 Task: Create a due date automation trigger when advanced on, on the tuesday of the week before a card is due add fields with custom field "Resume" set to a date between 1 and 7 working days ago at 11:00 AM.
Action: Mouse moved to (978, 77)
Screenshot: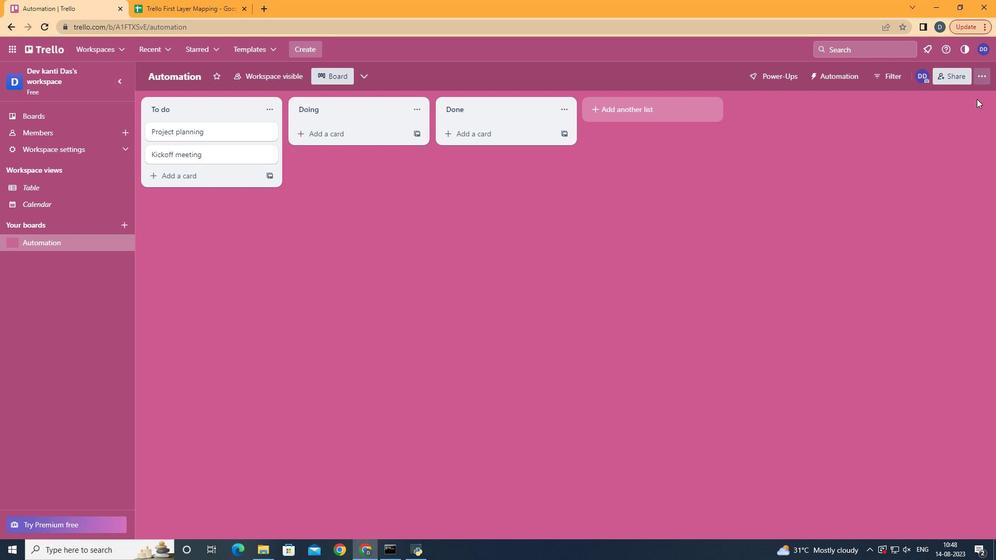 
Action: Mouse pressed left at (978, 77)
Screenshot: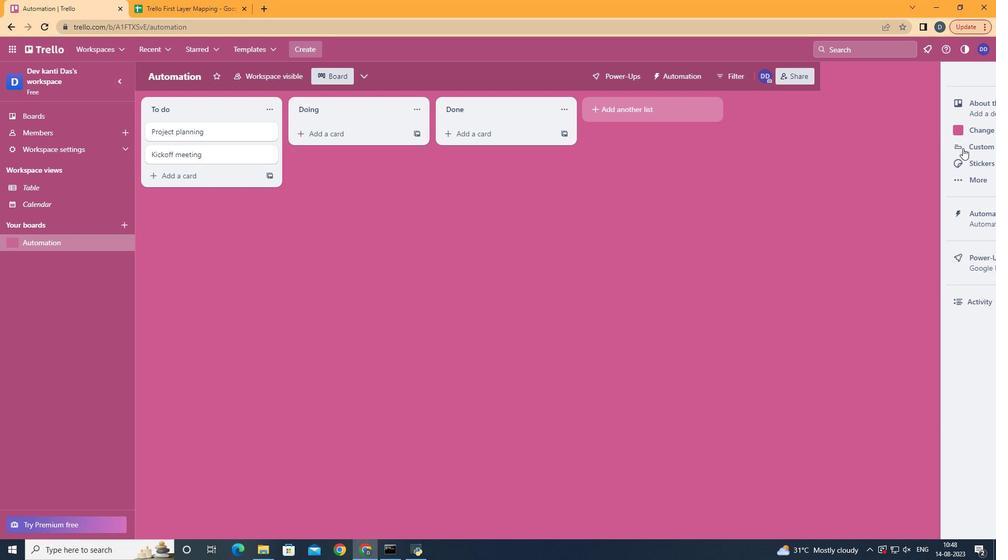 
Action: Mouse moved to (924, 216)
Screenshot: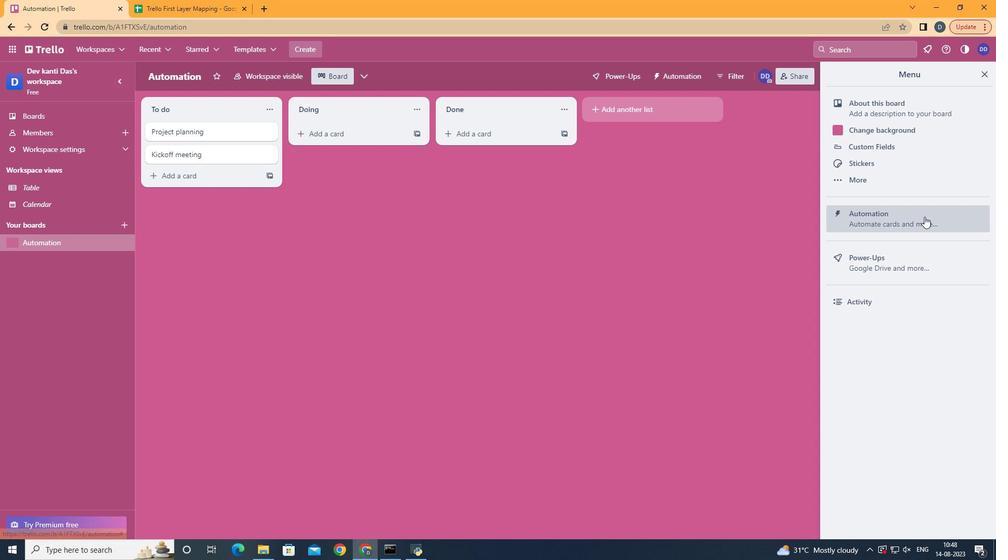
Action: Mouse pressed left at (924, 216)
Screenshot: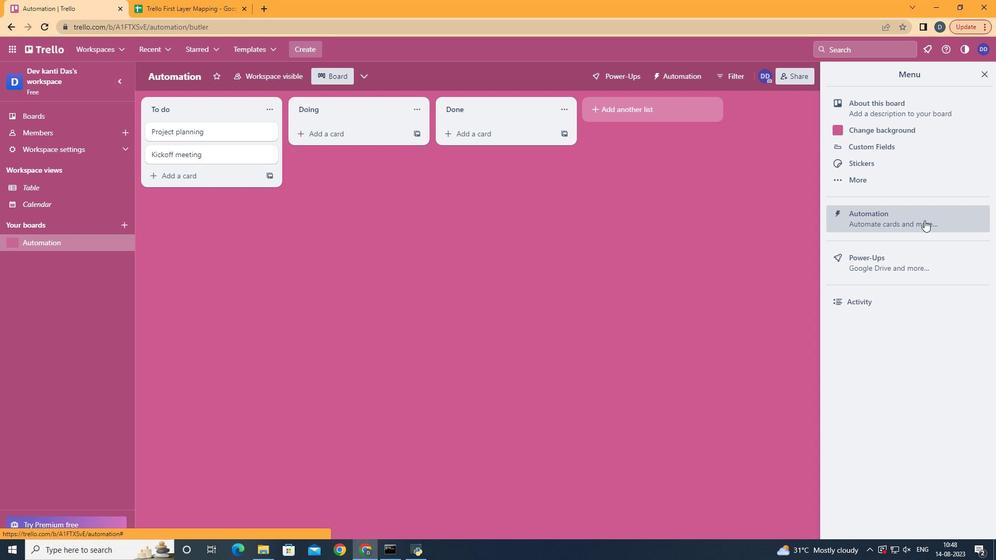 
Action: Mouse moved to (172, 211)
Screenshot: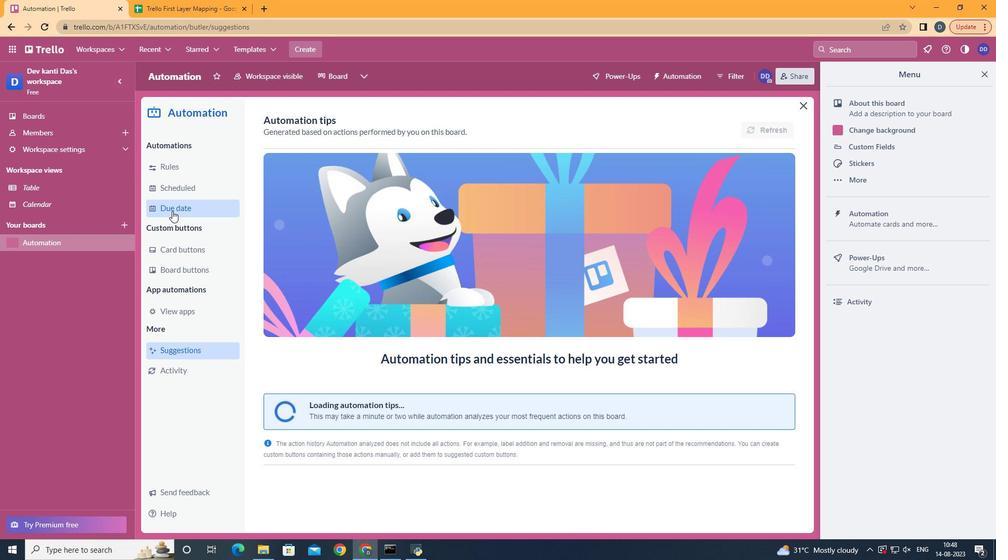 
Action: Mouse pressed left at (172, 211)
Screenshot: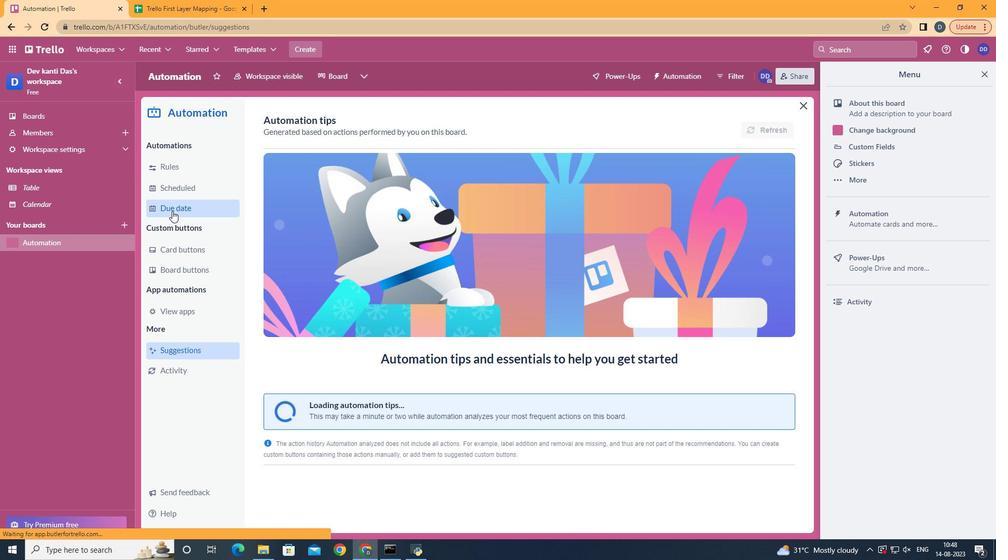 
Action: Mouse moved to (727, 125)
Screenshot: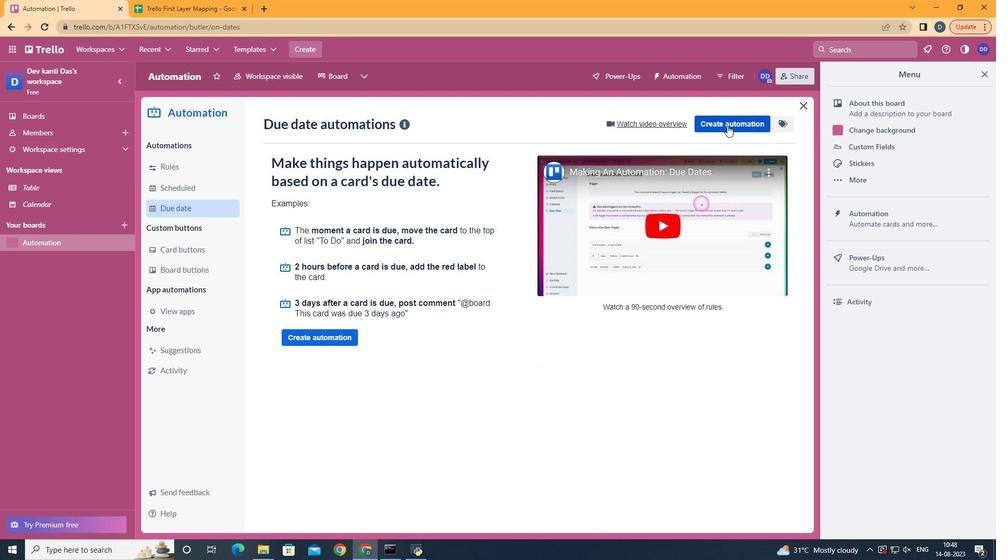 
Action: Mouse pressed left at (727, 125)
Screenshot: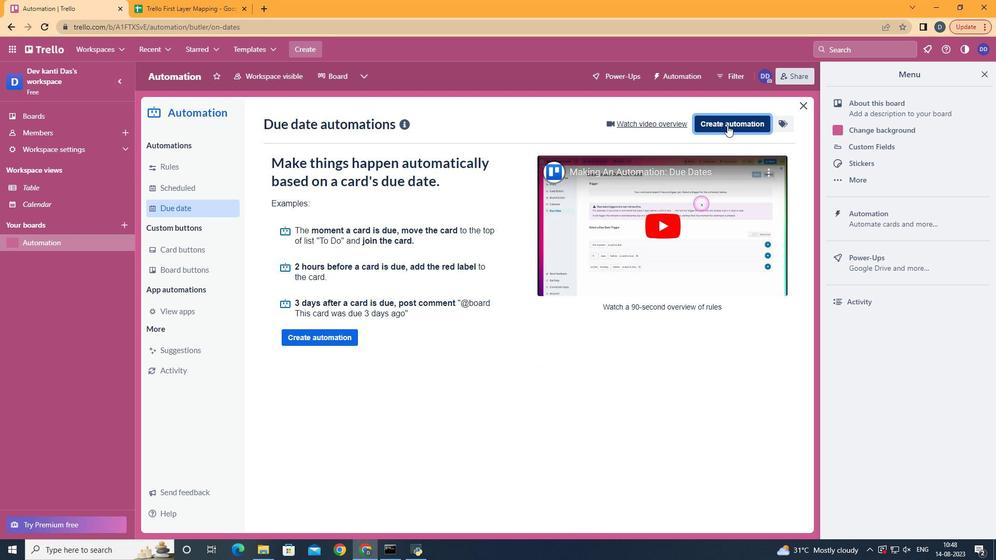 
Action: Mouse moved to (580, 221)
Screenshot: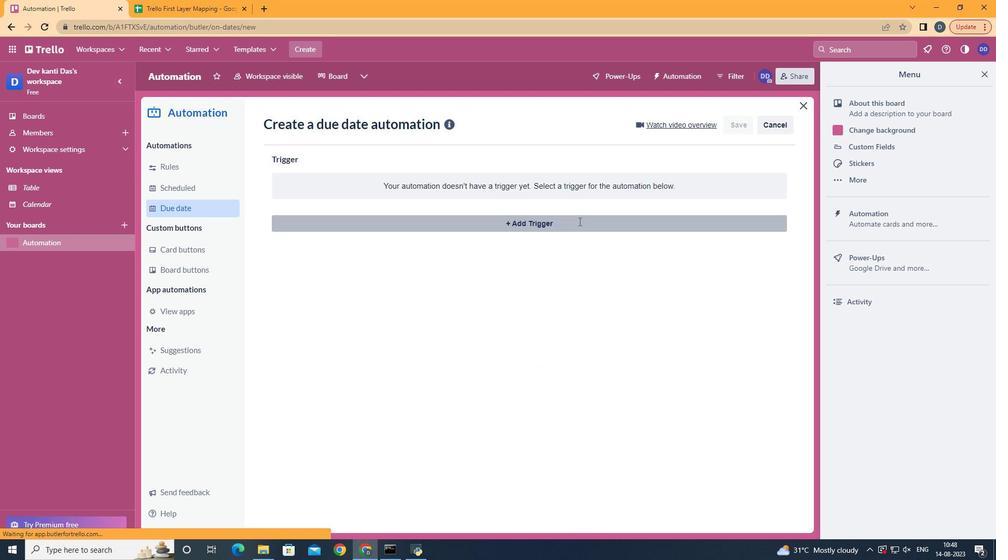 
Action: Mouse pressed left at (580, 221)
Screenshot: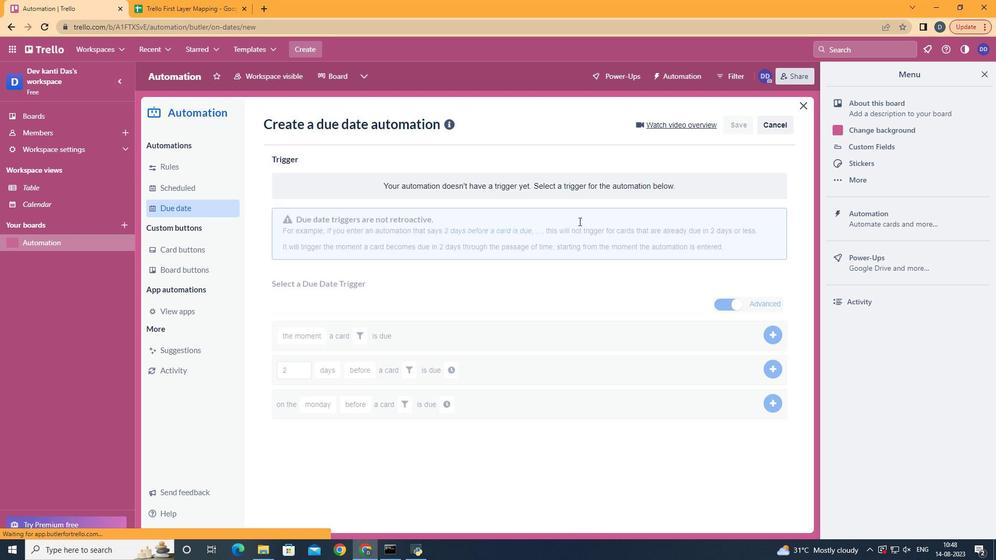 
Action: Mouse moved to (326, 289)
Screenshot: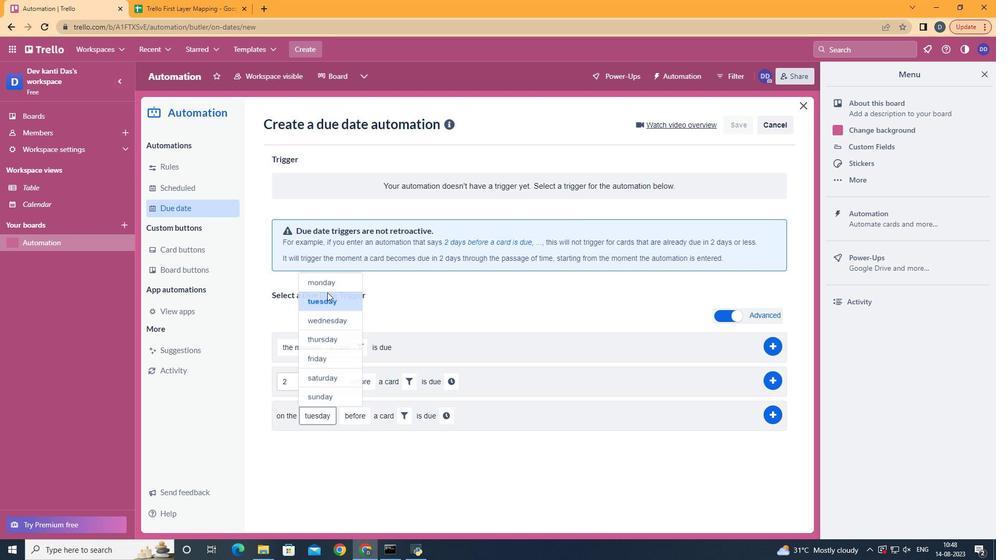 
Action: Mouse pressed left at (326, 289)
Screenshot: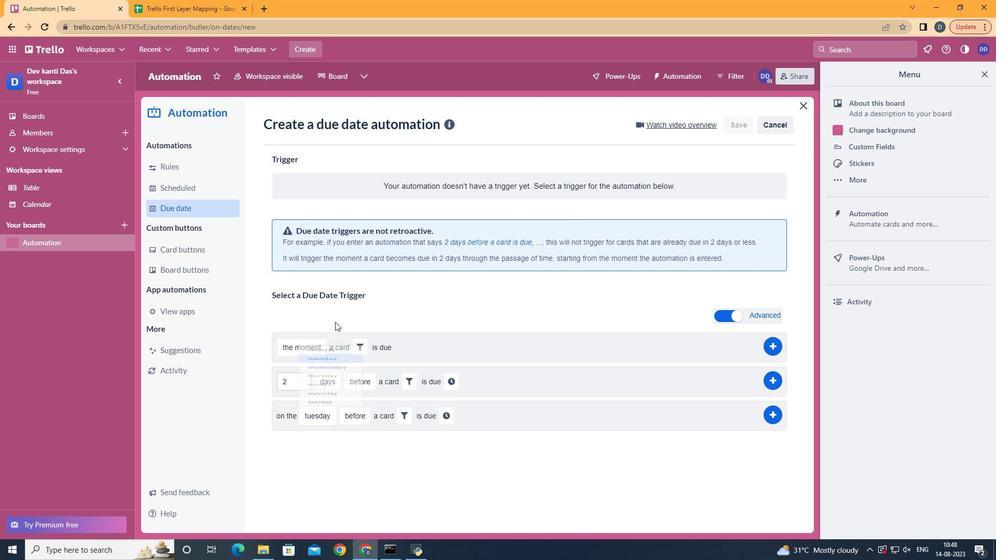 
Action: Mouse moved to (365, 498)
Screenshot: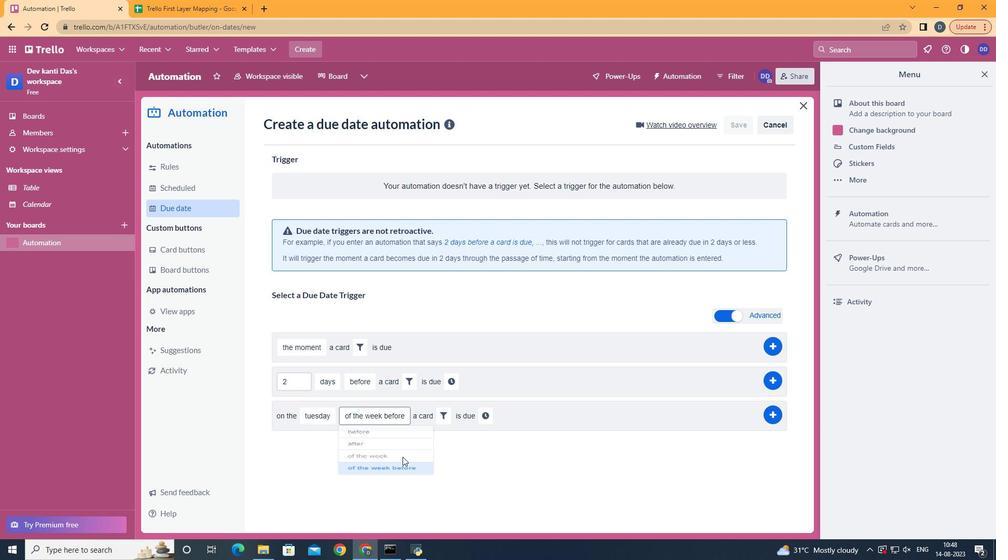 
Action: Mouse pressed left at (365, 498)
Screenshot: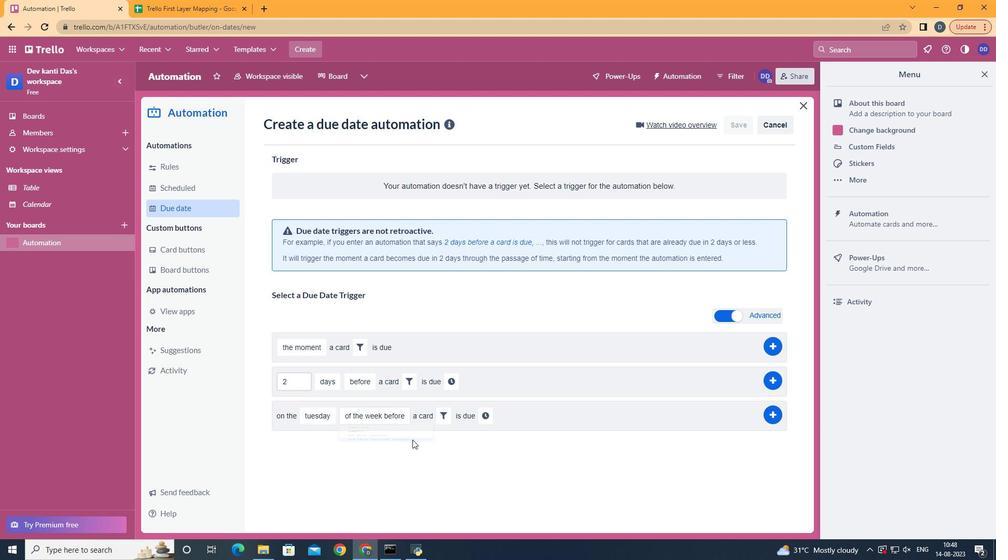 
Action: Mouse moved to (444, 413)
Screenshot: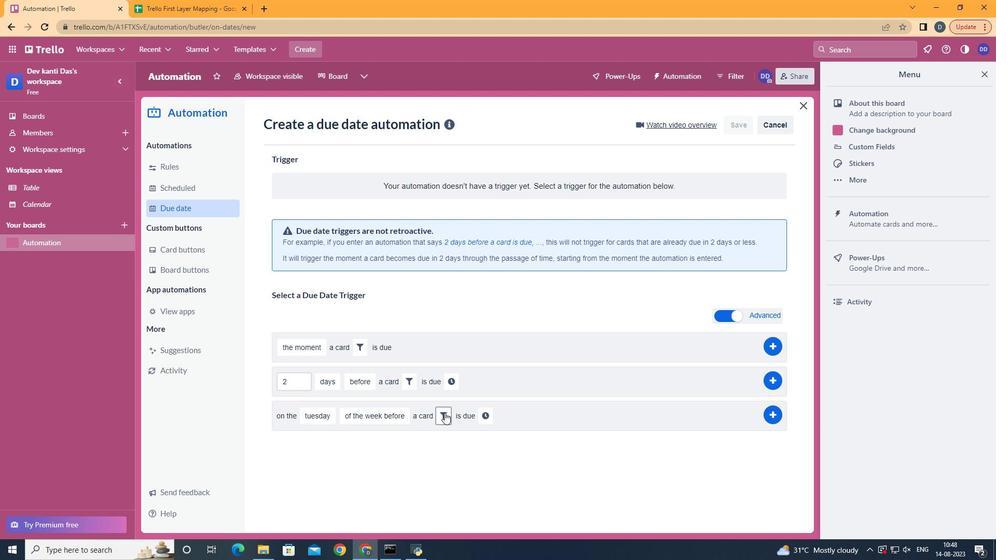 
Action: Mouse pressed left at (444, 413)
Screenshot: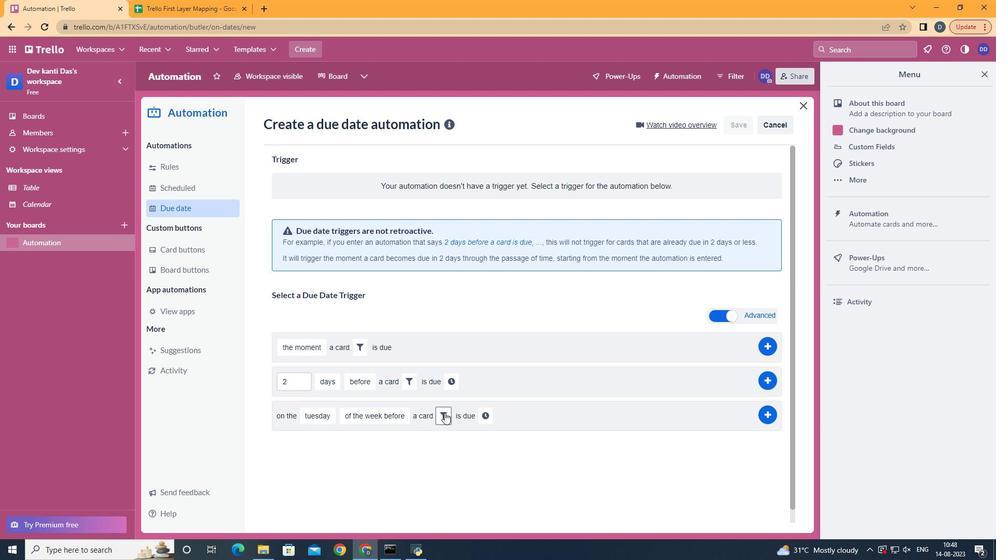 
Action: Mouse moved to (610, 453)
Screenshot: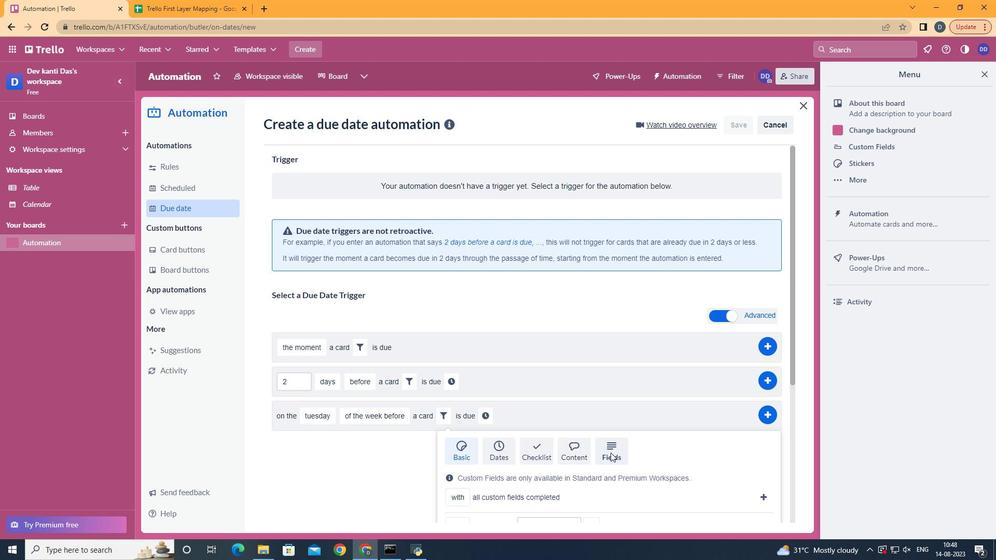 
Action: Mouse pressed left at (610, 453)
Screenshot: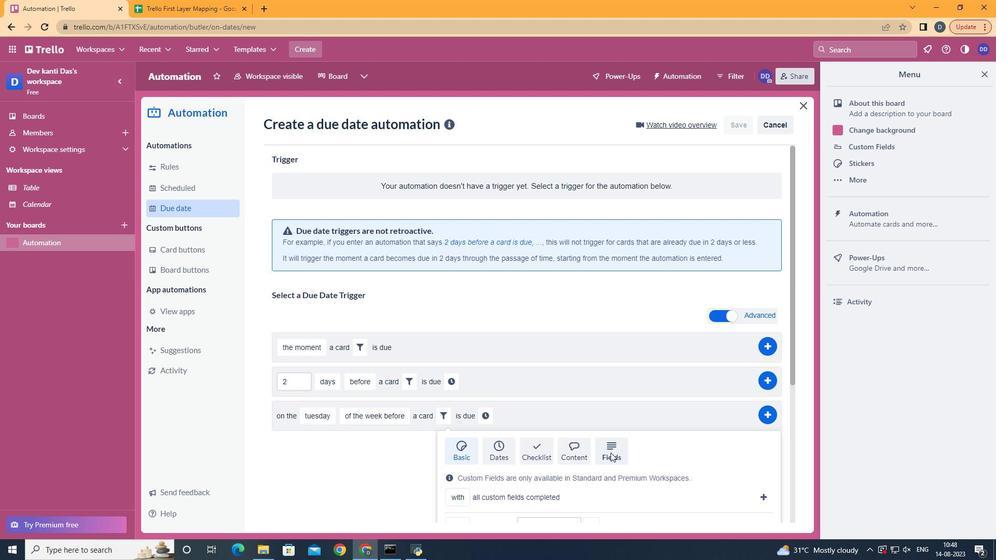 
Action: Mouse scrolled (610, 452) with delta (0, 0)
Screenshot: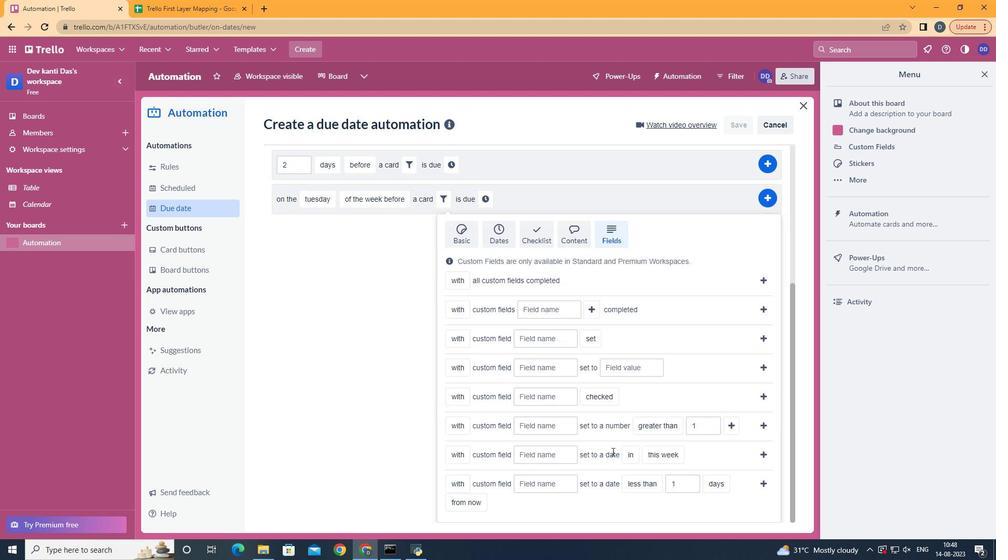 
Action: Mouse scrolled (610, 452) with delta (0, 0)
Screenshot: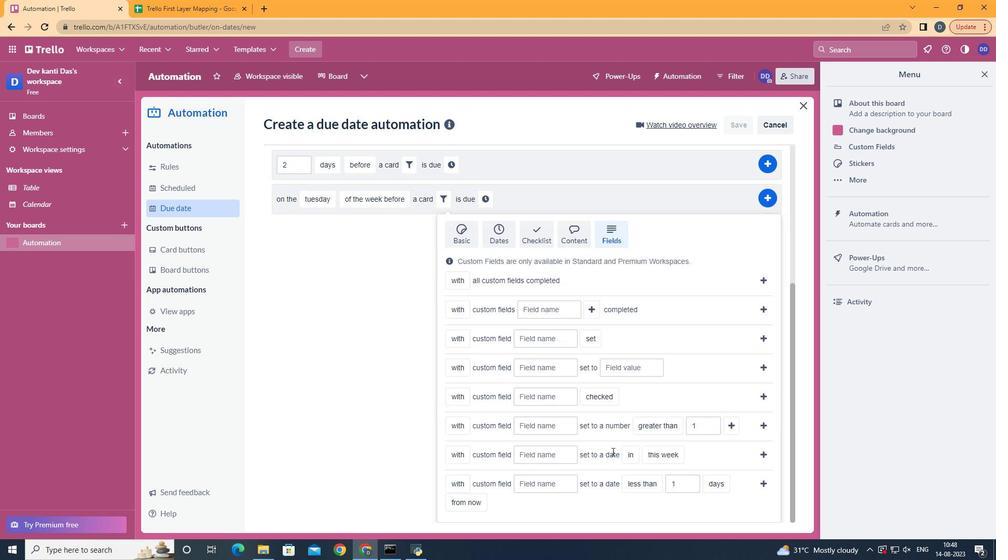 
Action: Mouse scrolled (610, 452) with delta (0, 0)
Screenshot: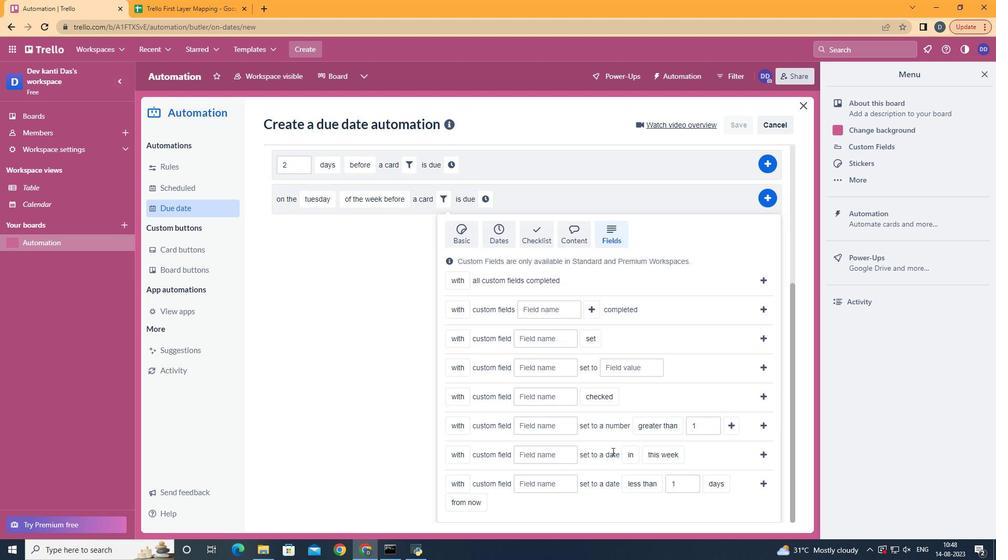 
Action: Mouse scrolled (610, 452) with delta (0, 0)
Screenshot: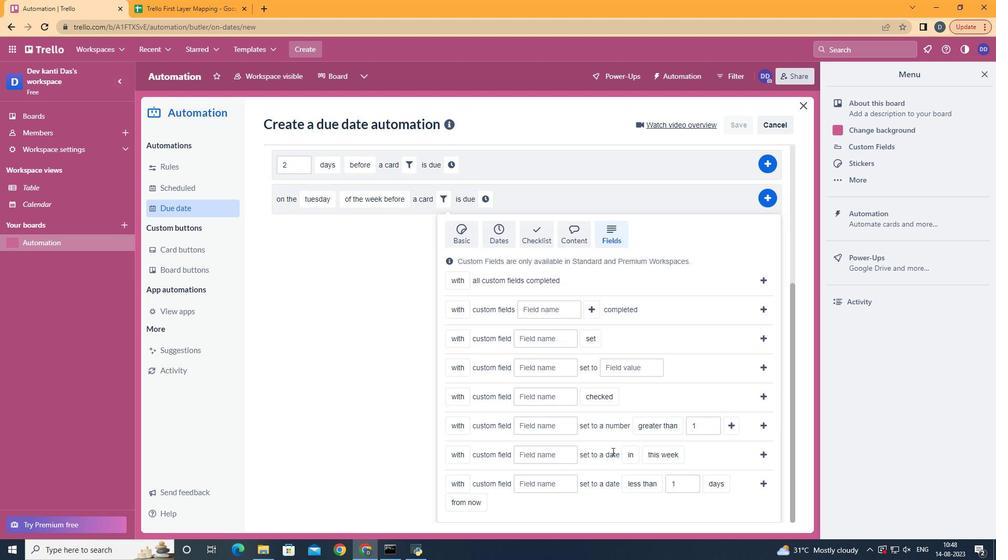 
Action: Mouse scrolled (610, 452) with delta (0, 0)
Screenshot: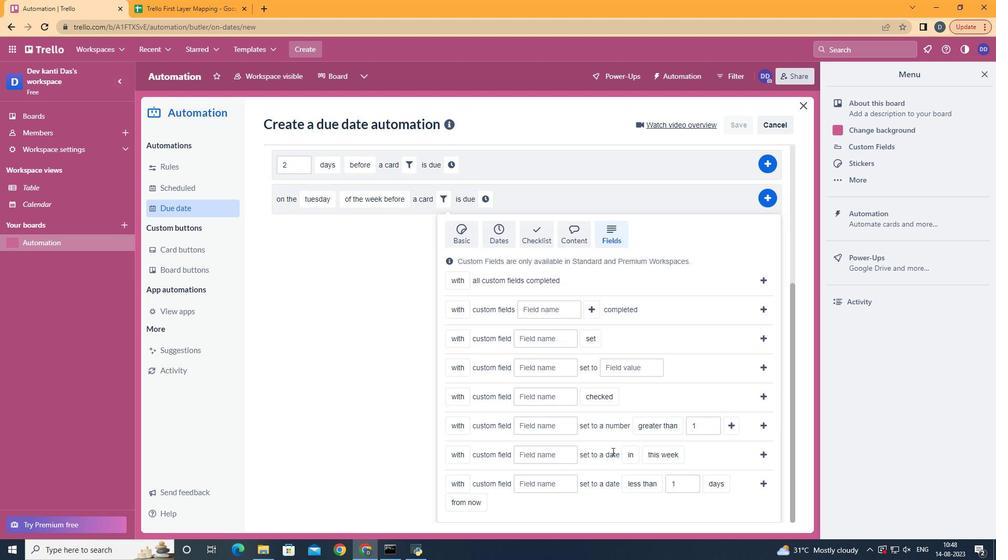 
Action: Mouse moved to (546, 483)
Screenshot: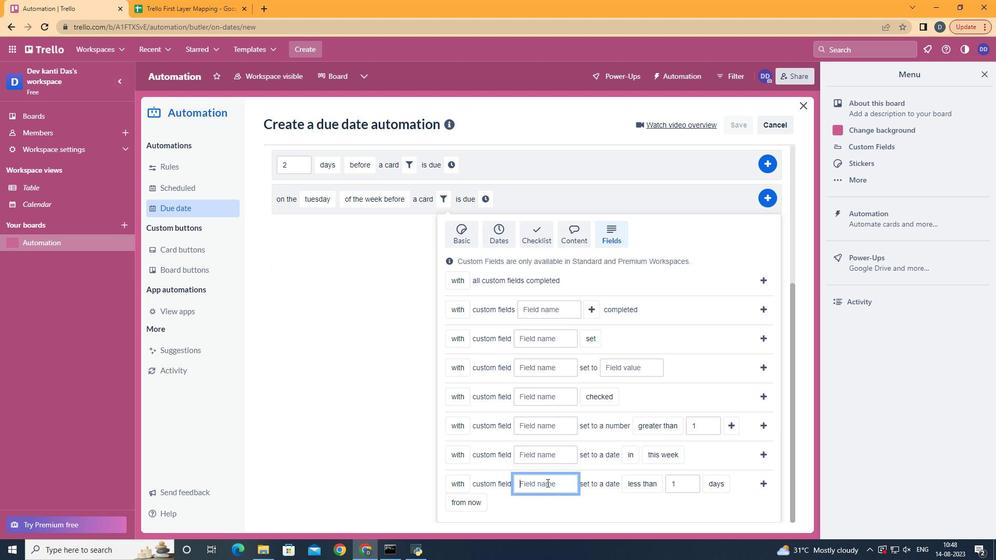 
Action: Mouse pressed left at (546, 483)
Screenshot: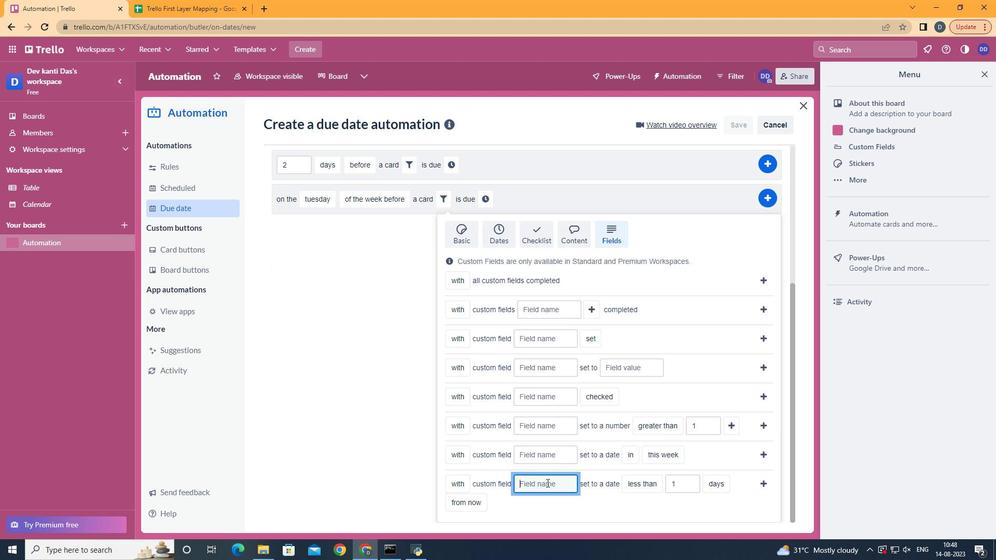 
Action: Key pressed <Key.shift>Resume
Screenshot: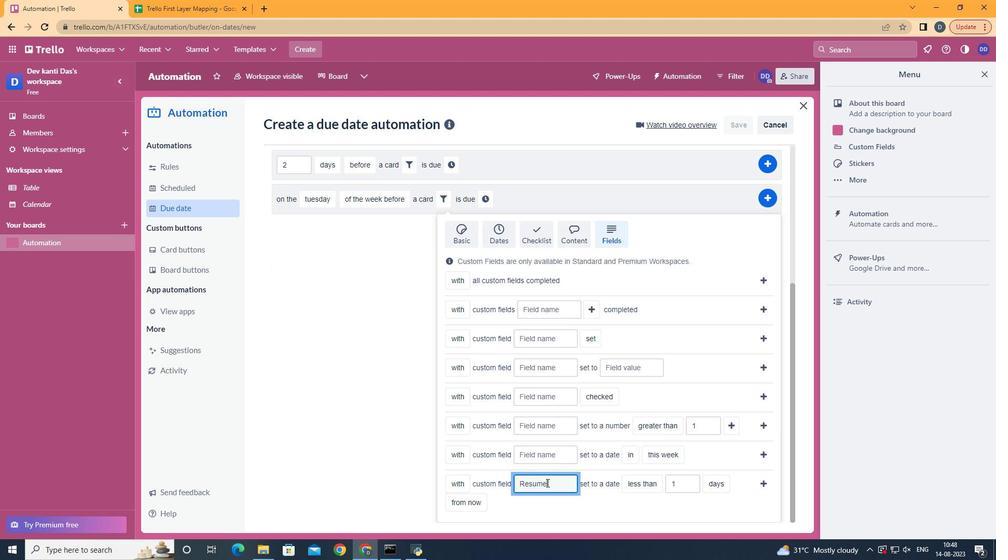 
Action: Mouse moved to (645, 469)
Screenshot: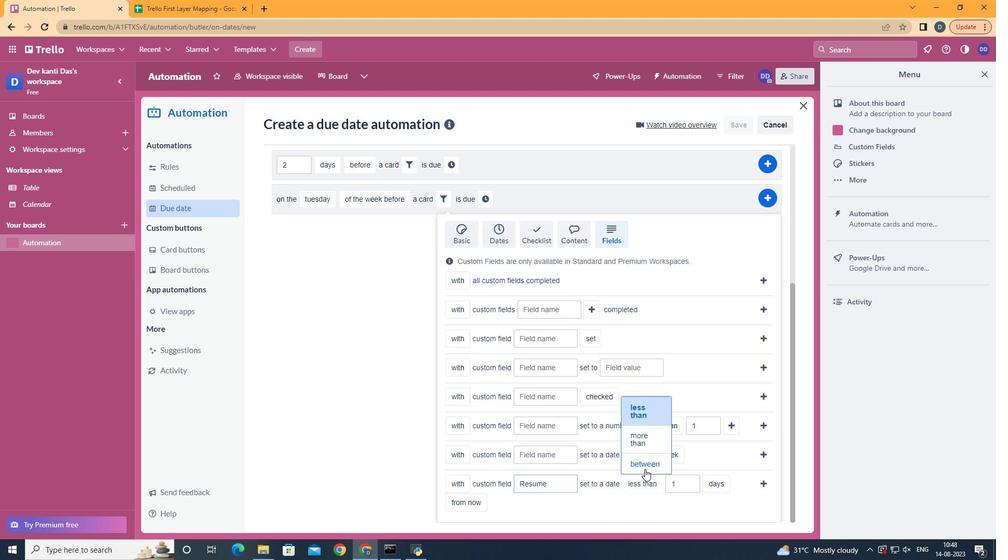 
Action: Mouse pressed left at (645, 469)
Screenshot: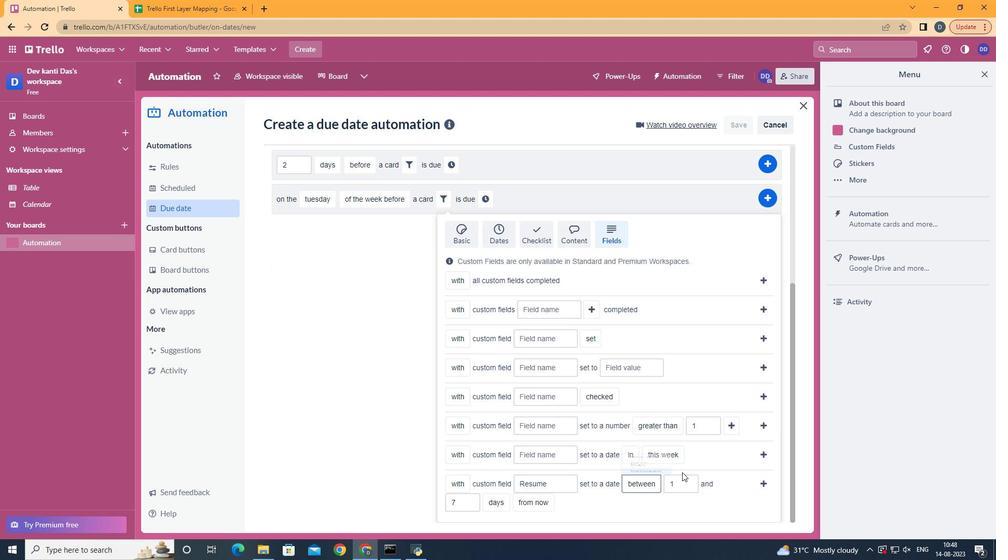
Action: Mouse moved to (505, 482)
Screenshot: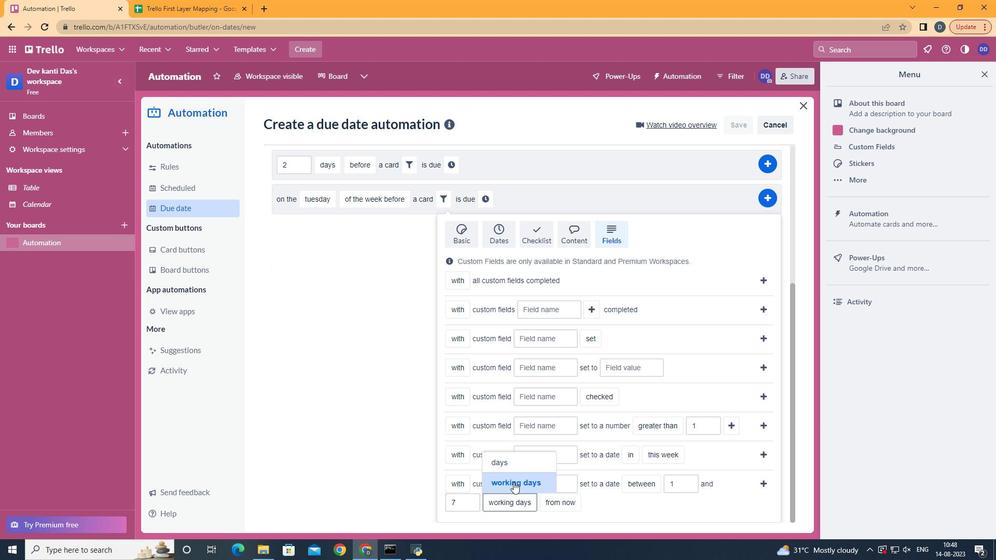 
Action: Mouse pressed left at (505, 482)
Screenshot: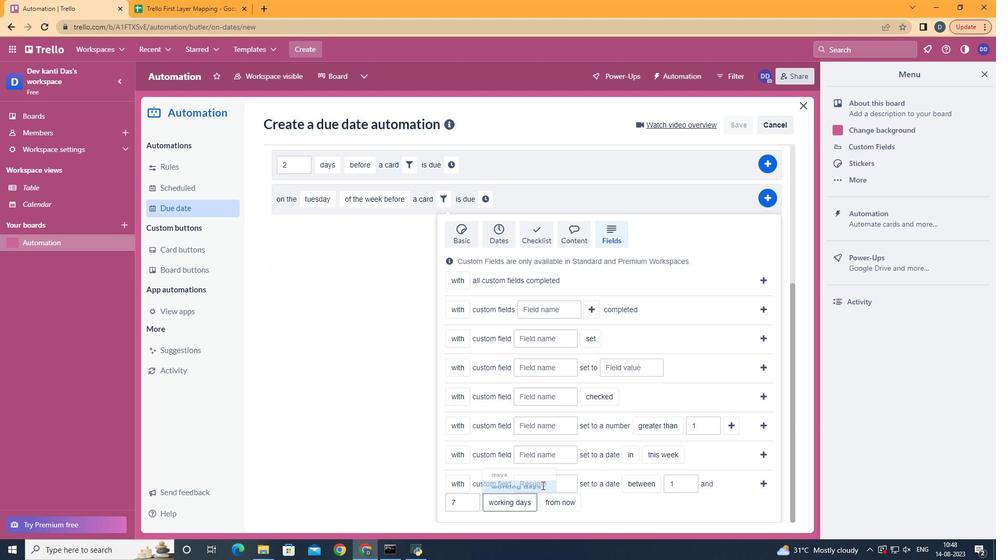
Action: Mouse moved to (570, 481)
Screenshot: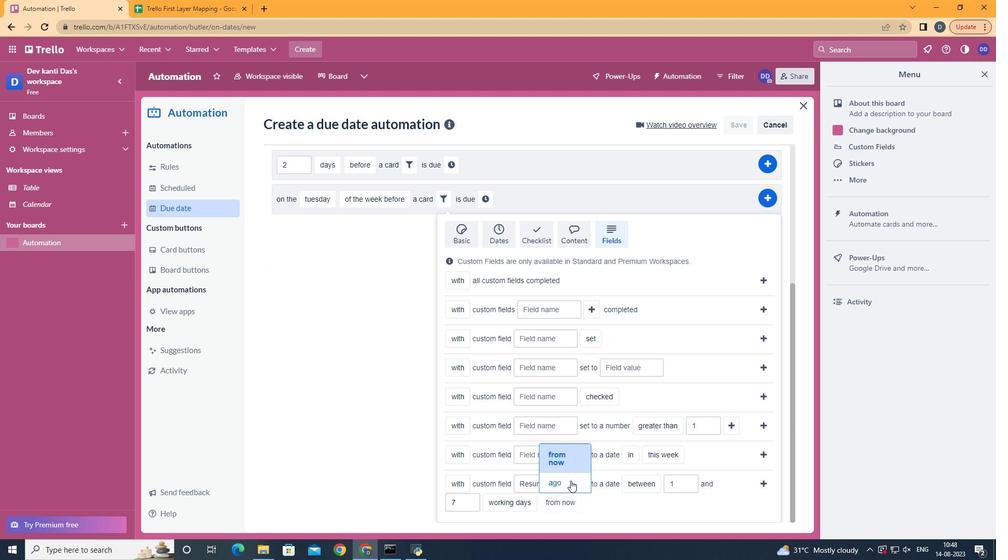 
Action: Mouse pressed left at (570, 481)
Screenshot: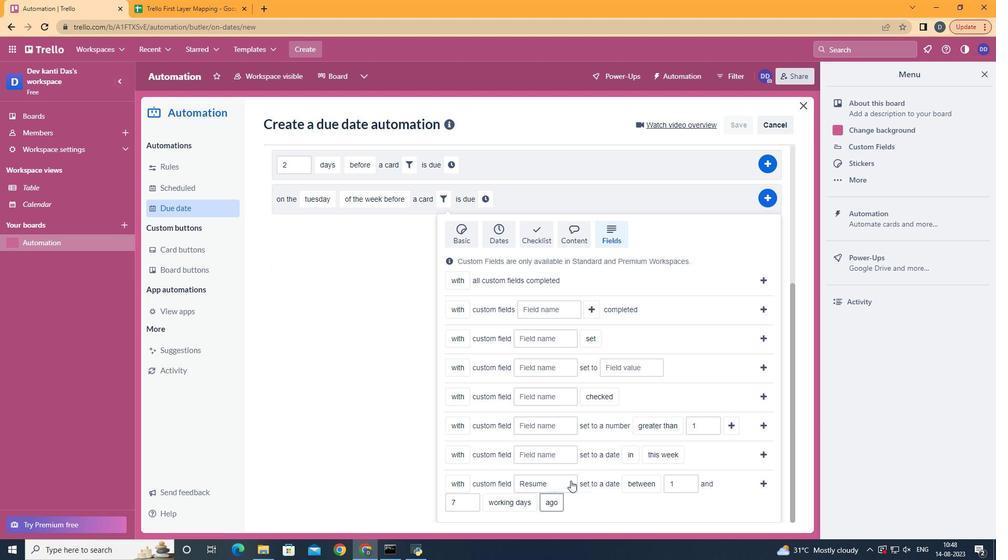 
Action: Mouse moved to (773, 489)
Screenshot: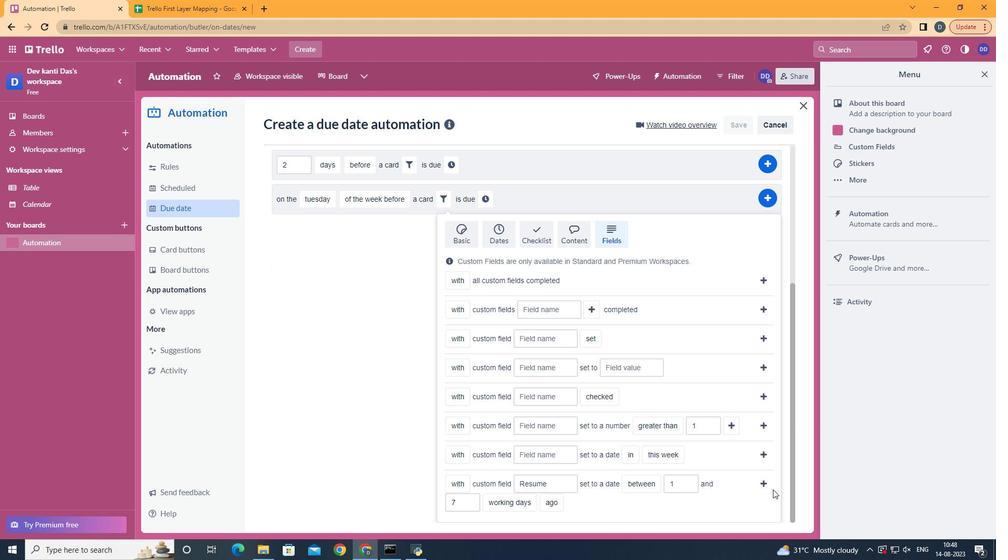 
Action: Mouse pressed left at (773, 489)
Screenshot: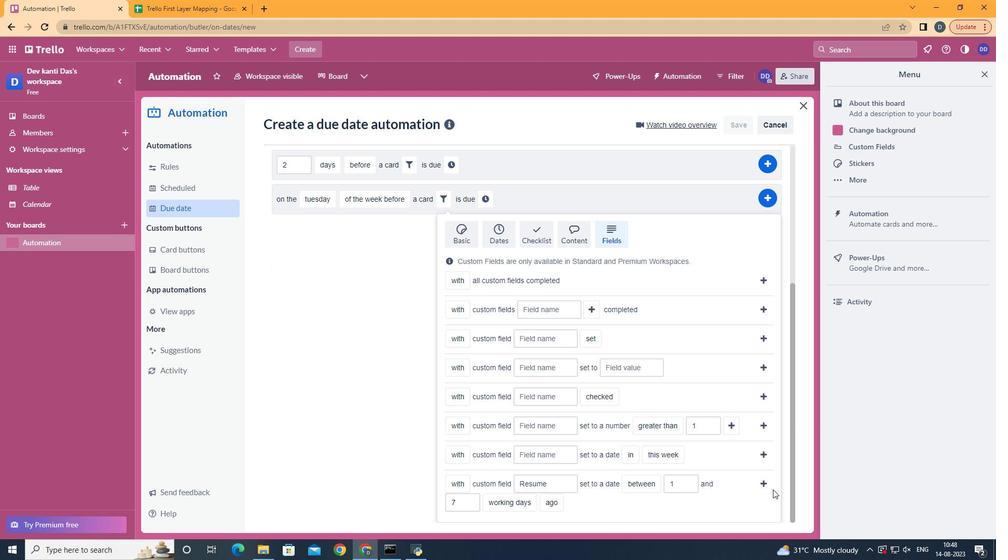 
Action: Mouse moved to (768, 485)
Screenshot: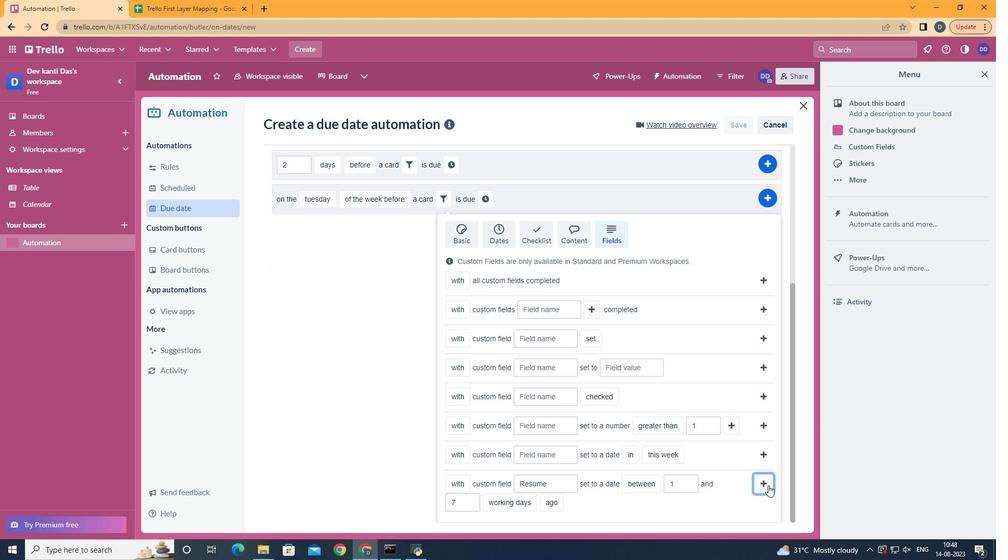 
Action: Mouse pressed left at (768, 485)
Screenshot: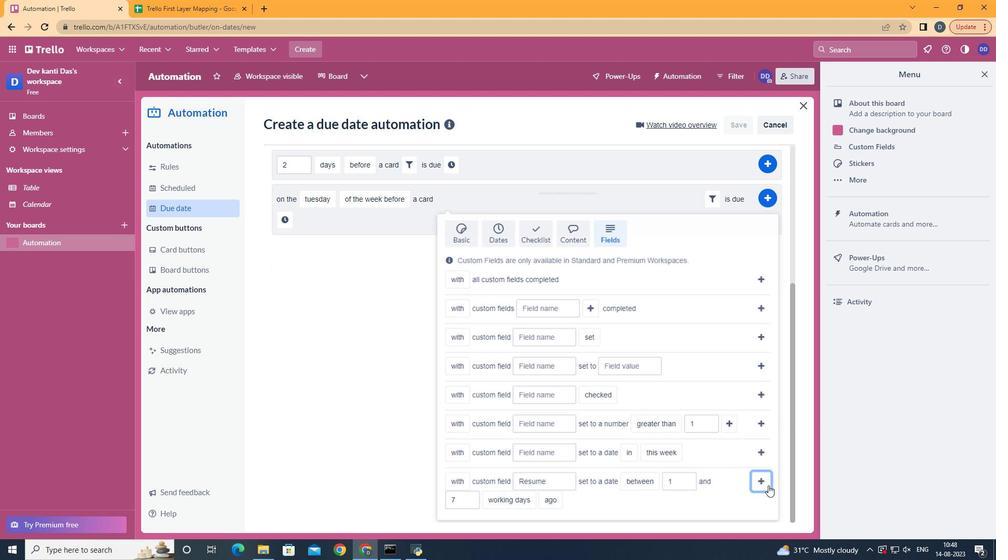 
Action: Mouse moved to (286, 443)
Screenshot: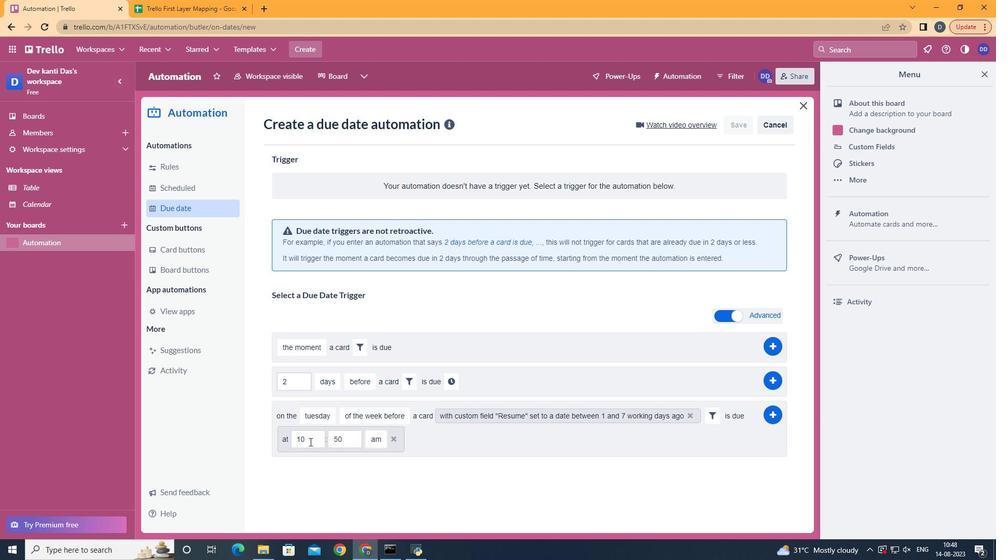 
Action: Mouse pressed left at (286, 443)
Screenshot: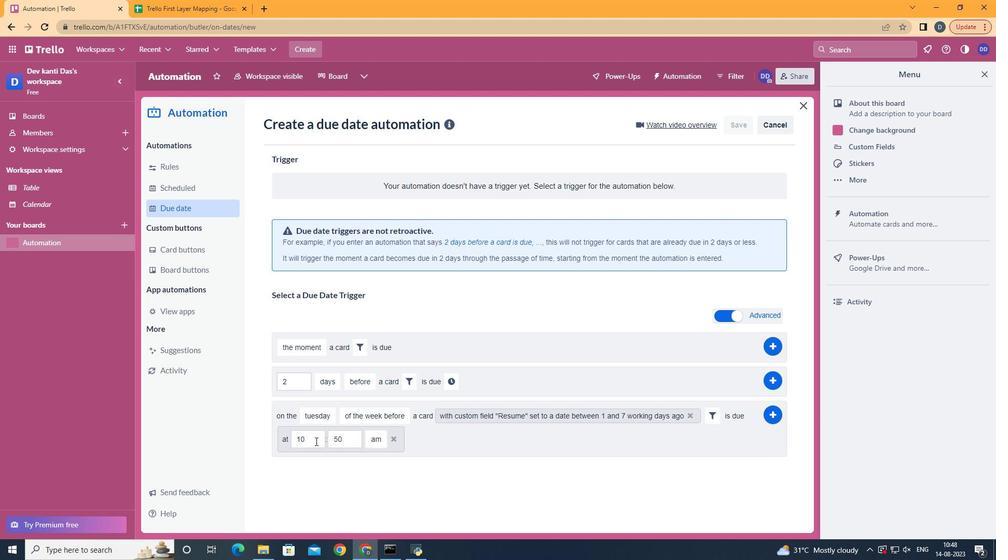 
Action: Mouse moved to (315, 441)
Screenshot: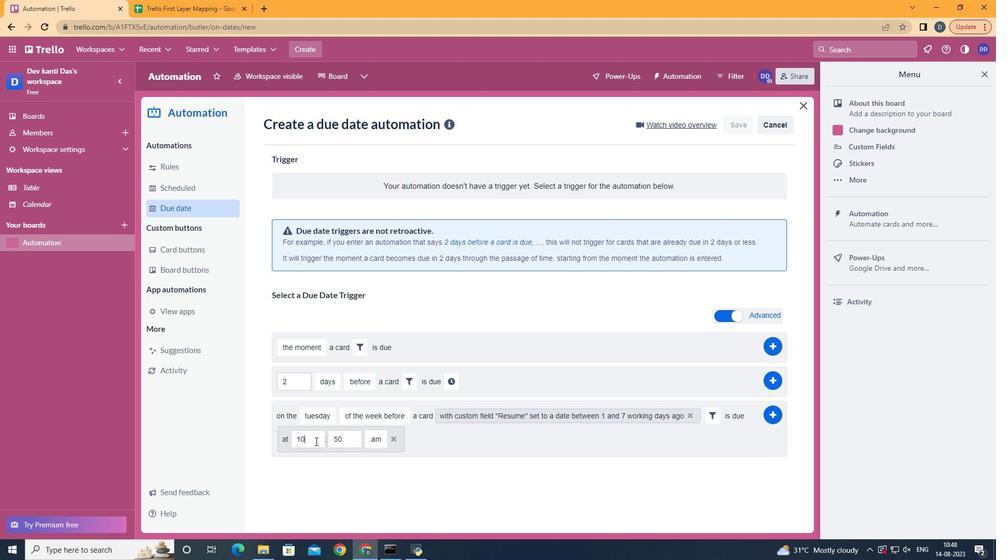 
Action: Mouse pressed left at (315, 441)
Screenshot: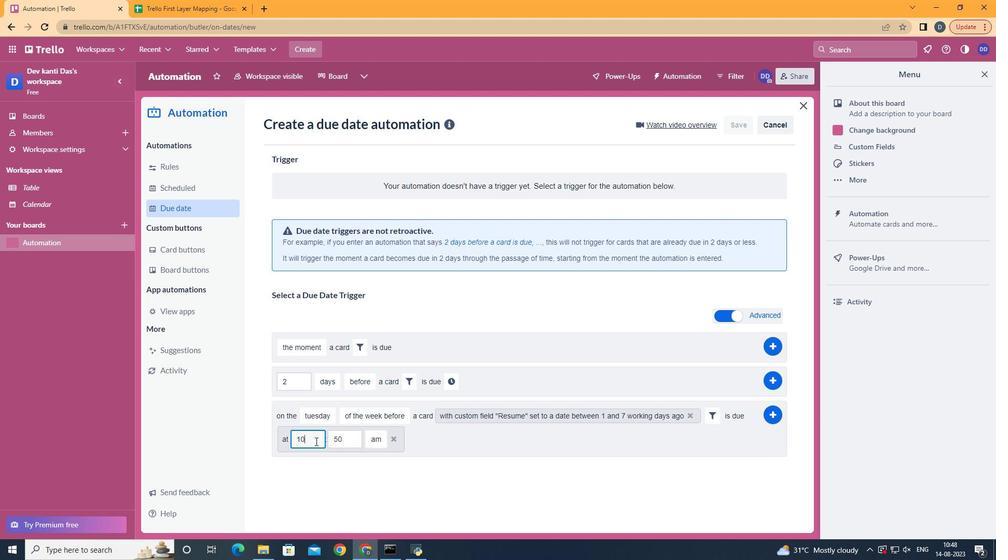 
Action: Key pressed <Key.backspace>1
Screenshot: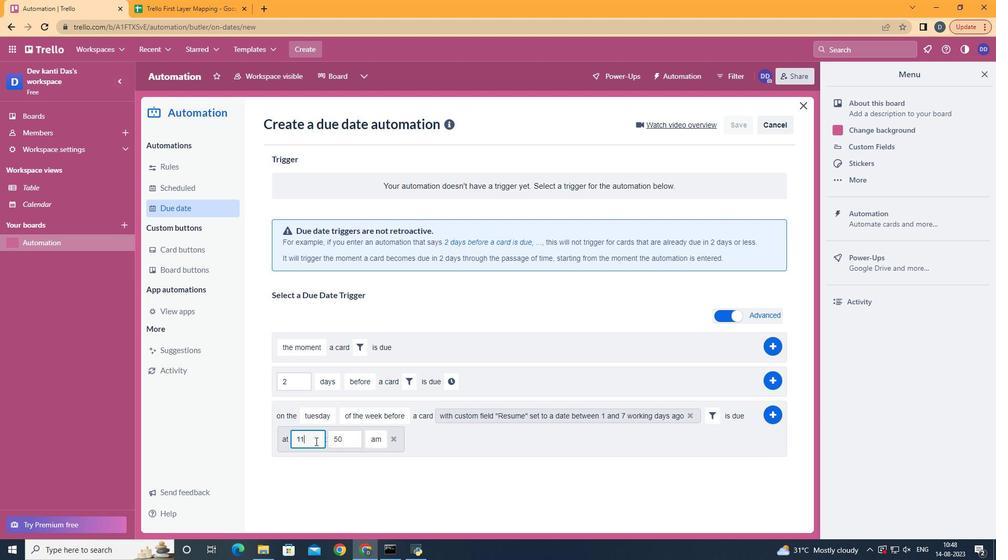 
Action: Mouse moved to (352, 441)
Screenshot: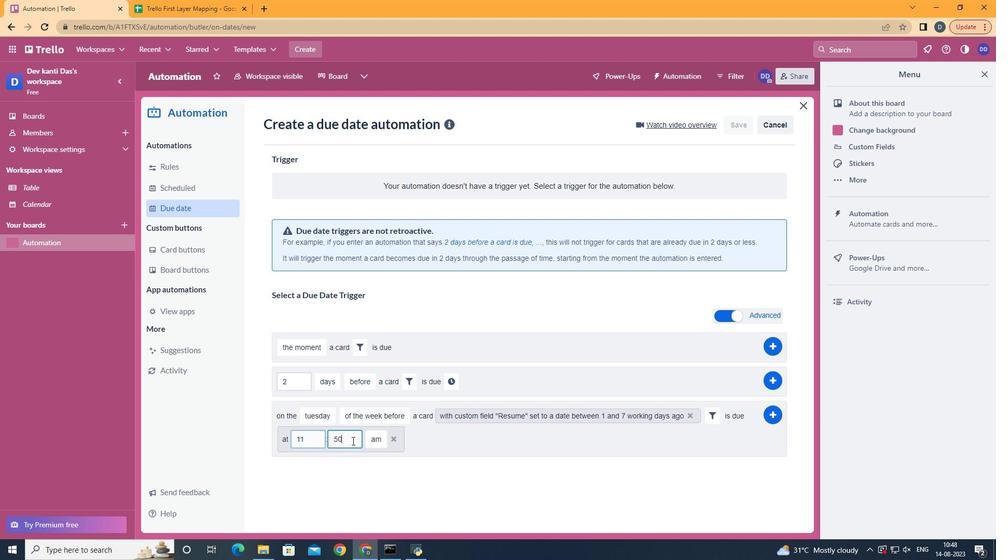 
Action: Mouse pressed left at (352, 441)
Screenshot: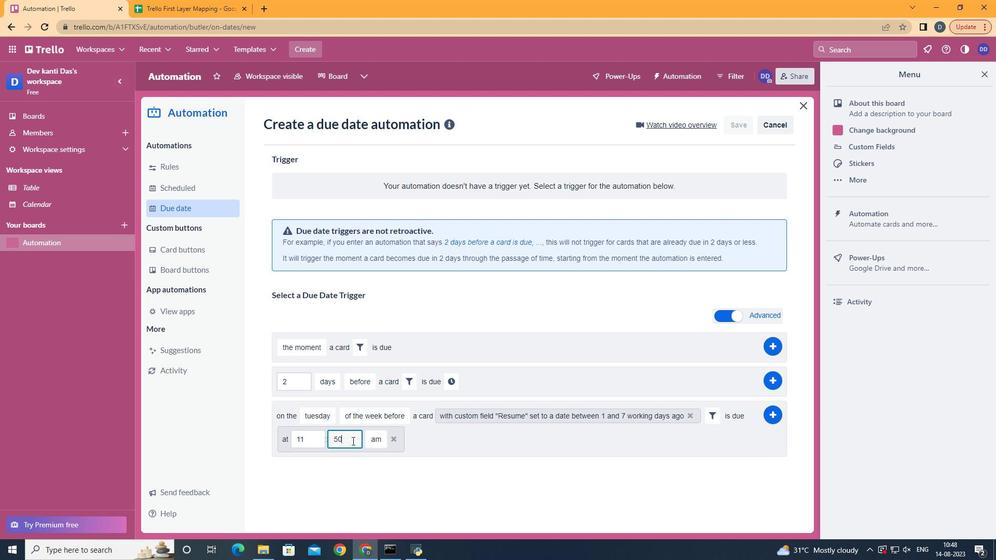 
Action: Key pressed <Key.backspace><Key.backspace>00
Screenshot: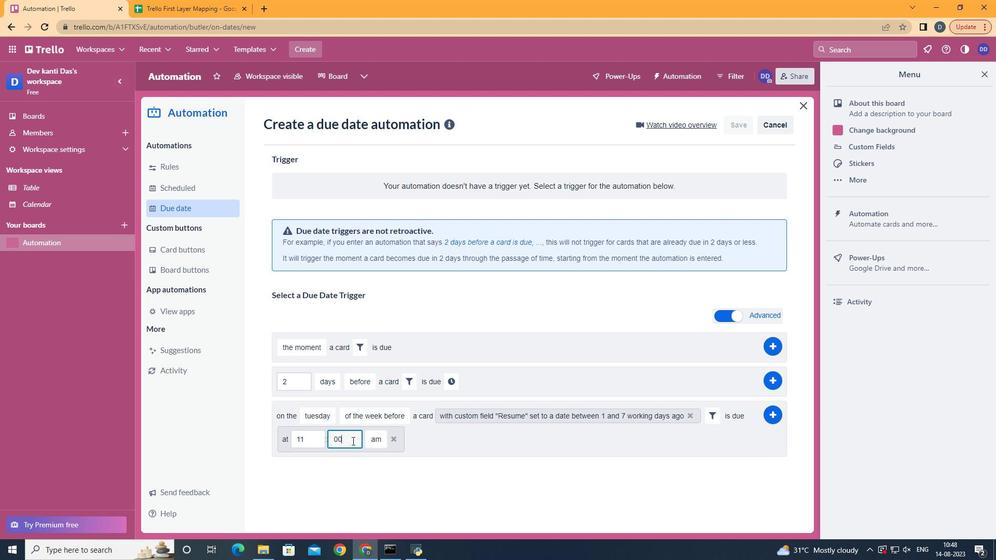 
Action: Mouse moved to (772, 417)
Screenshot: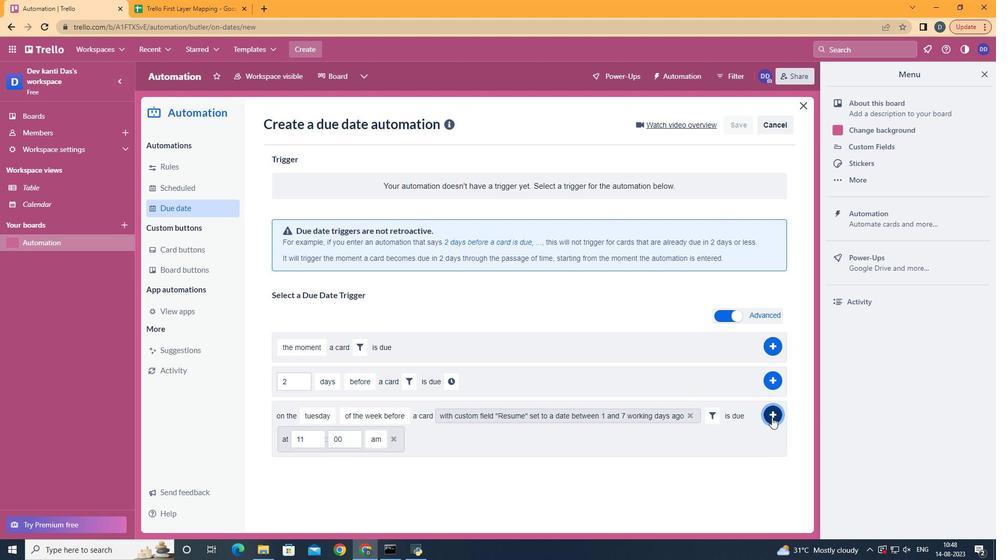
Action: Mouse pressed left at (772, 417)
Screenshot: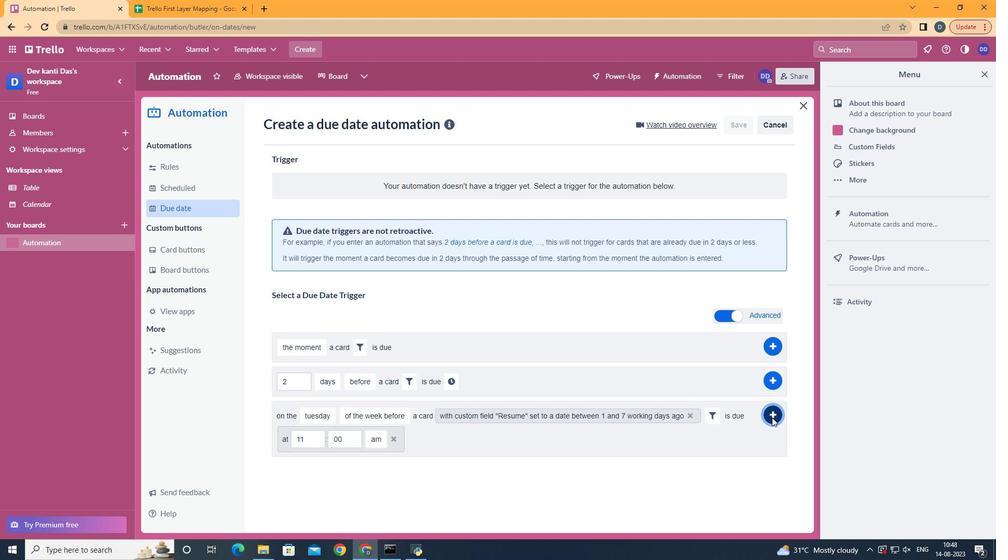 
